Task: Add Sprouts Organic Air Chilled Boneless Skinless Chicken Breast Value Pack to the cart.
Action: Mouse moved to (15, 113)
Screenshot: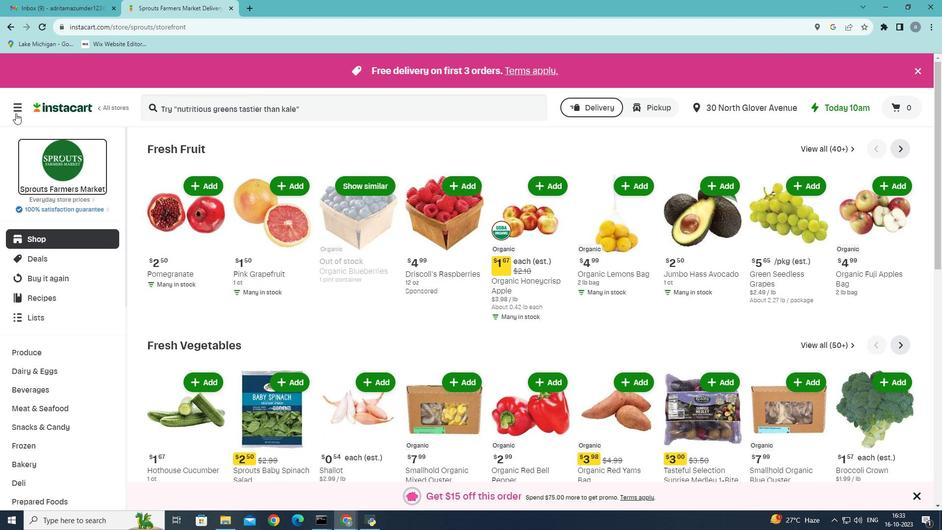 
Action: Mouse pressed left at (15, 113)
Screenshot: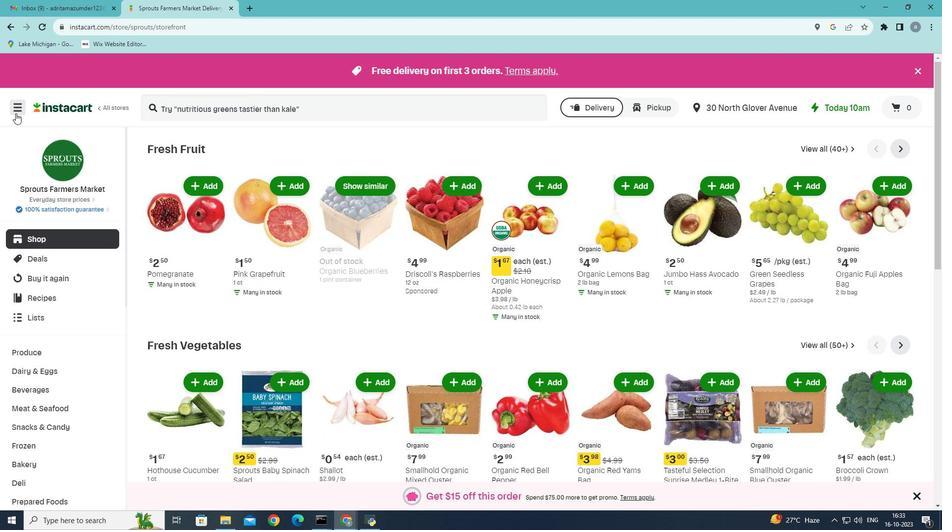 
Action: Mouse moved to (32, 288)
Screenshot: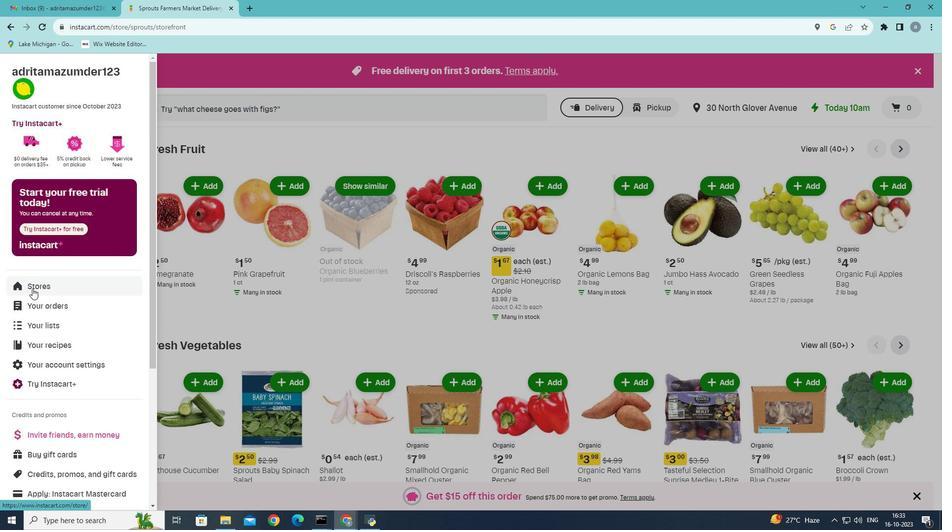 
Action: Mouse pressed left at (32, 288)
Screenshot: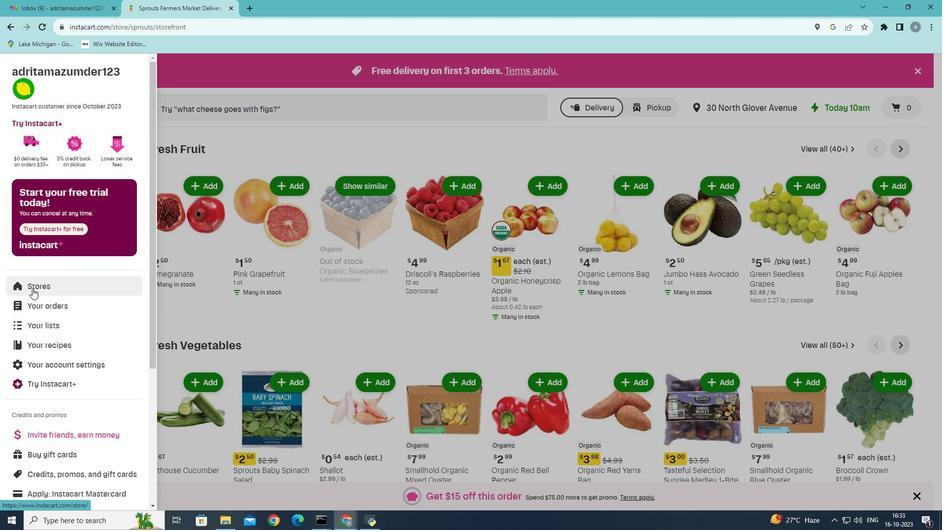 
Action: Mouse moved to (226, 105)
Screenshot: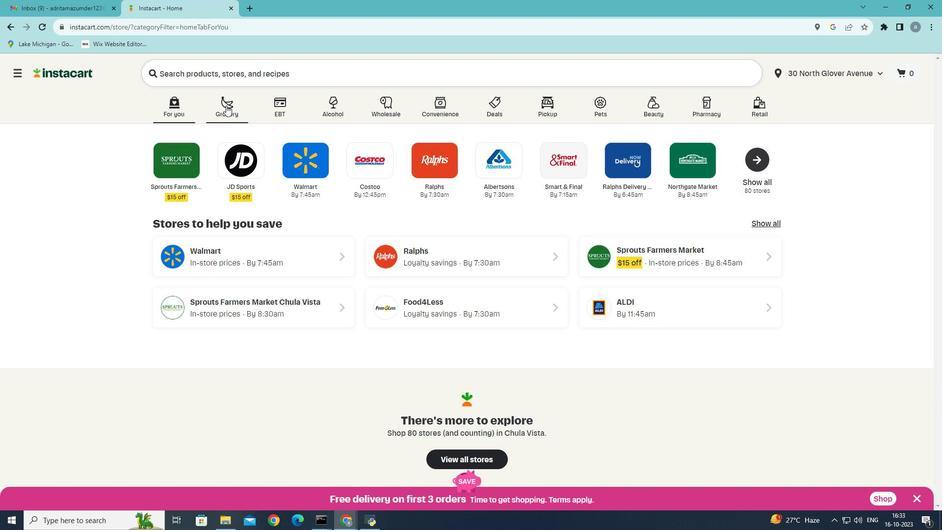
Action: Mouse pressed left at (226, 105)
Screenshot: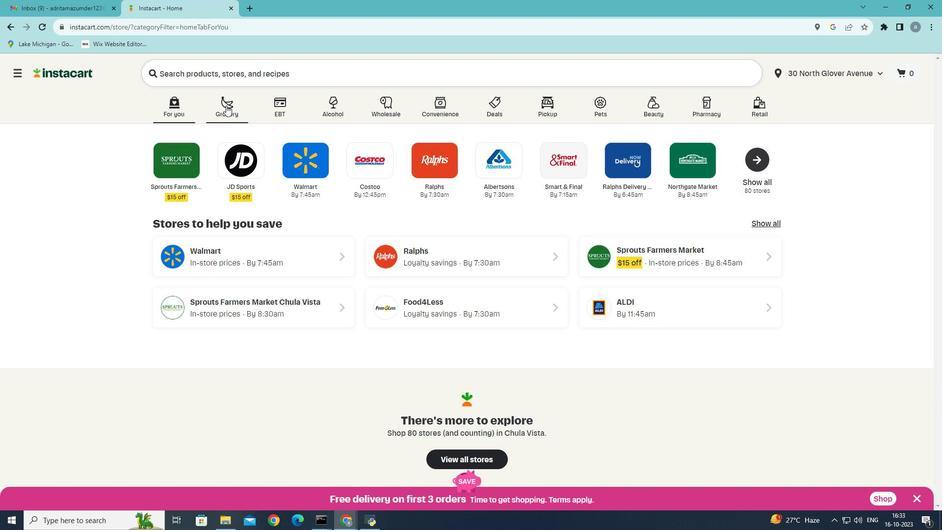 
Action: Mouse moved to (680, 225)
Screenshot: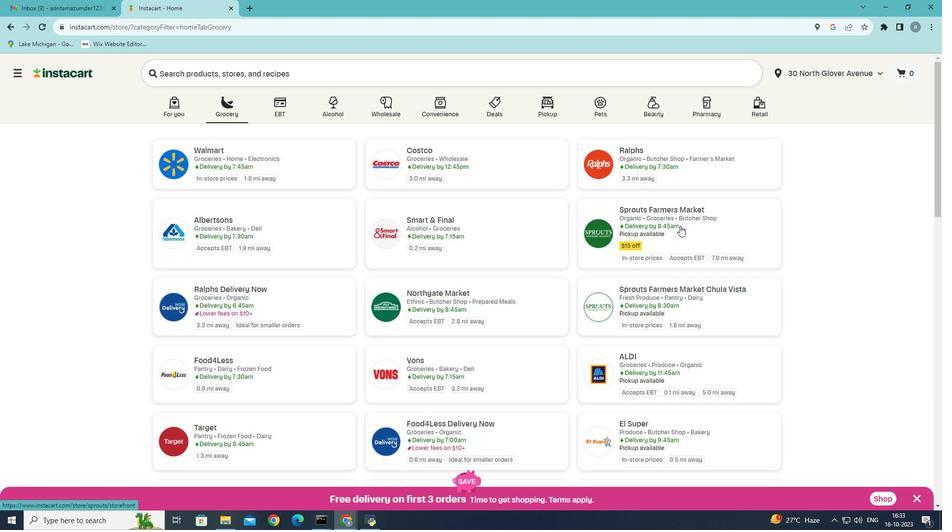 
Action: Mouse pressed left at (680, 225)
Screenshot: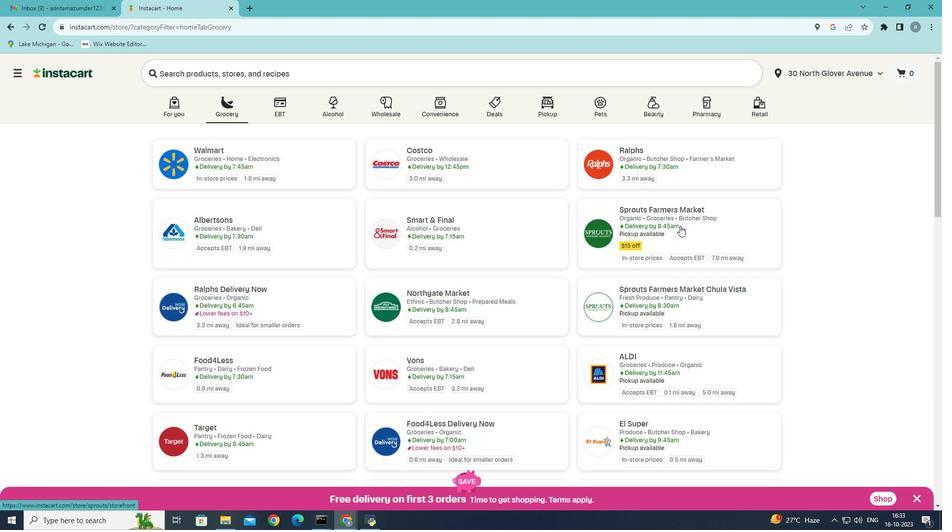 
Action: Mouse moved to (26, 409)
Screenshot: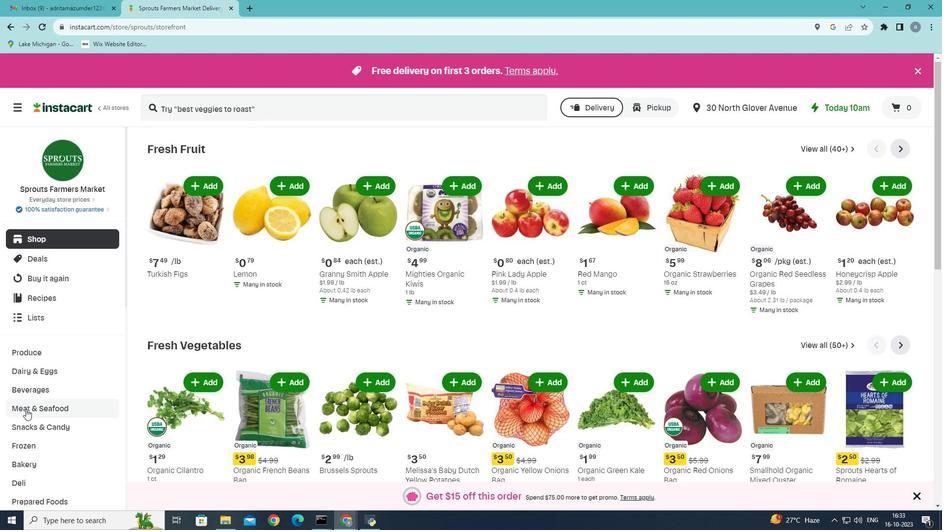 
Action: Mouse pressed left at (26, 409)
Screenshot: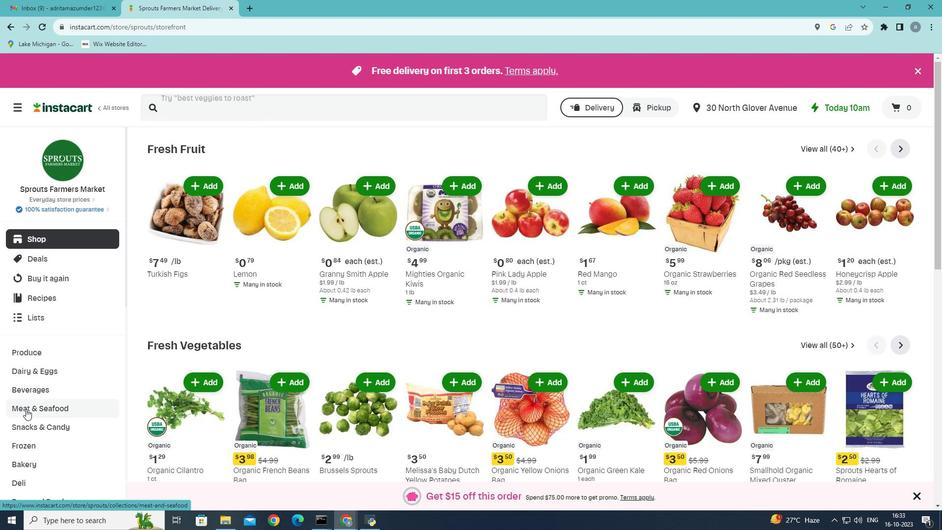 
Action: Mouse moved to (245, 168)
Screenshot: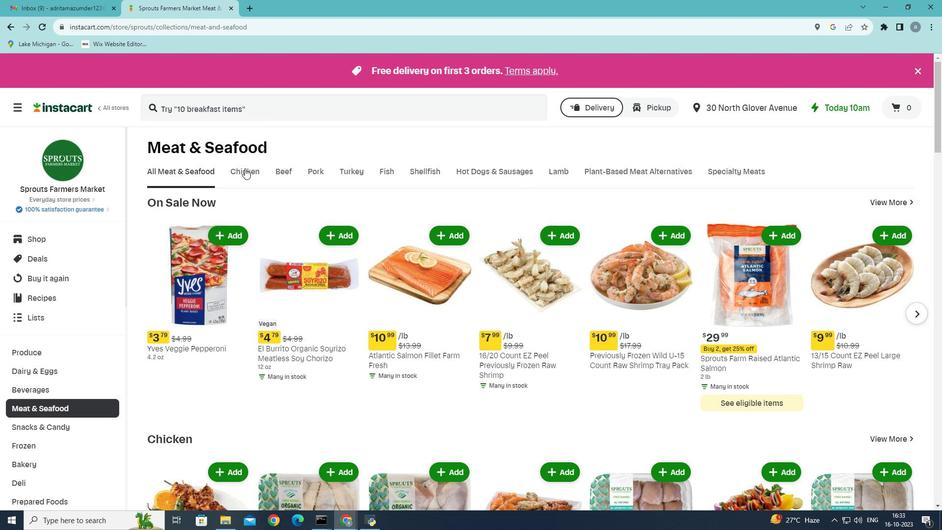 
Action: Mouse pressed left at (245, 168)
Screenshot: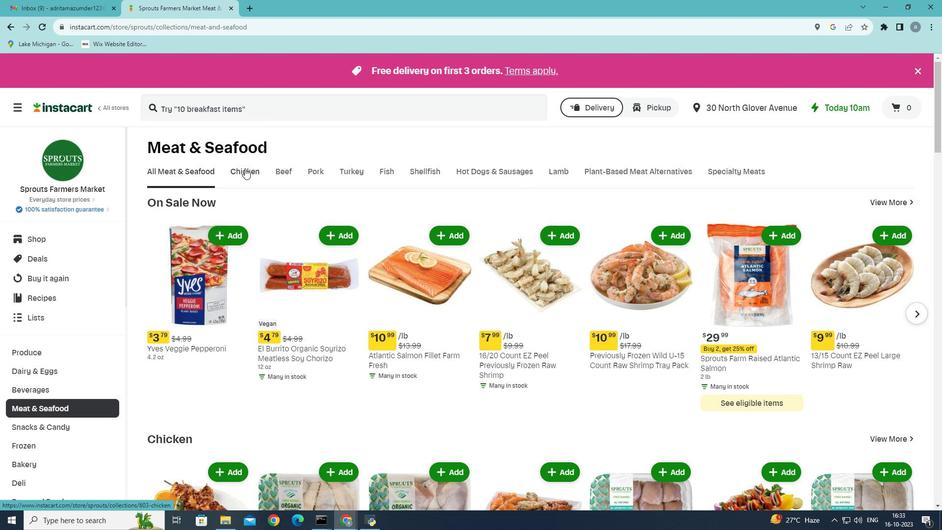 
Action: Mouse moved to (218, 219)
Screenshot: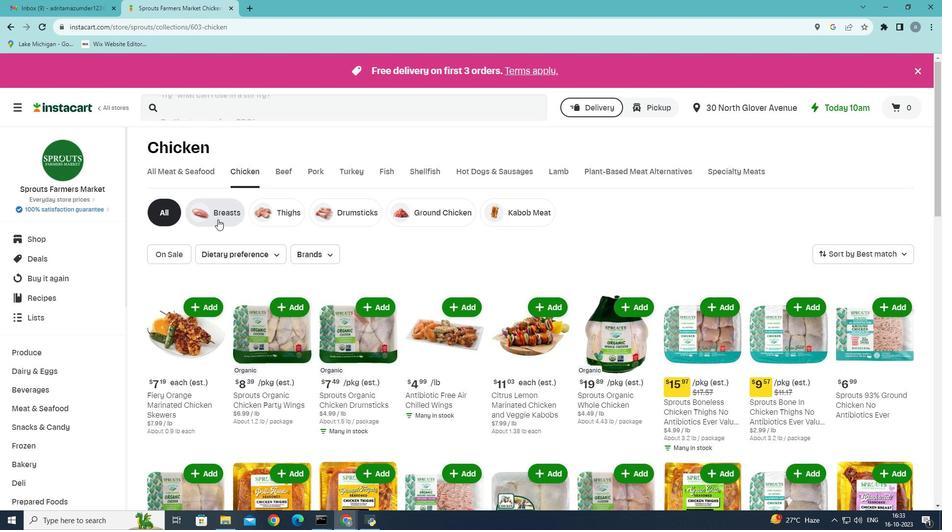 
Action: Mouse pressed left at (218, 219)
Screenshot: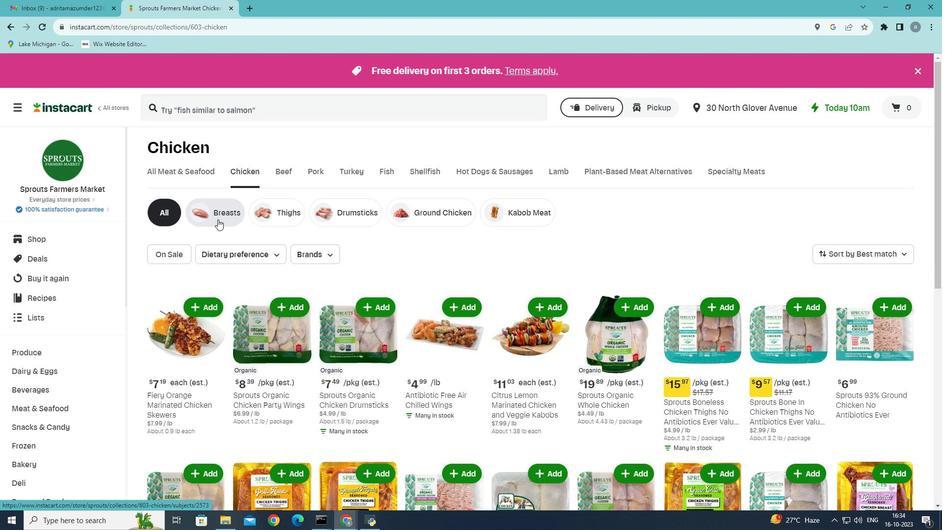 
Action: Mouse moved to (192, 110)
Screenshot: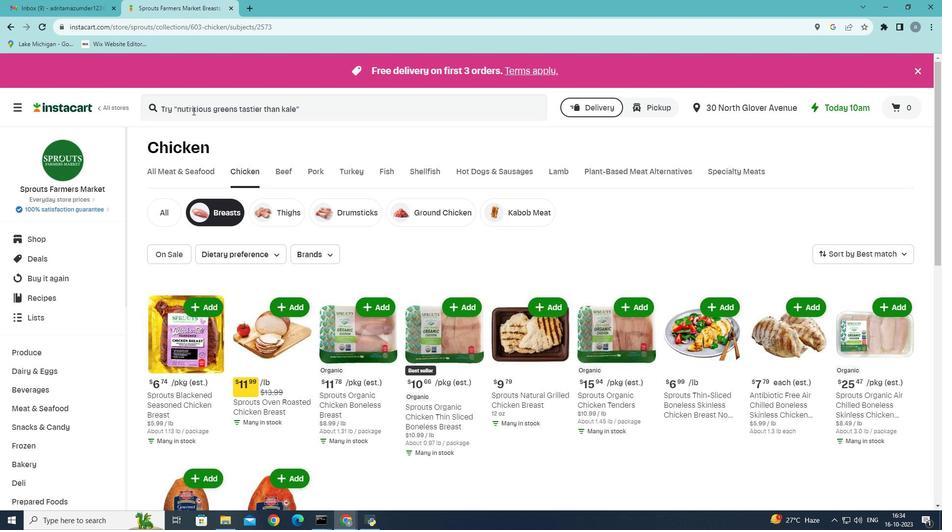 
Action: Mouse pressed left at (192, 110)
Screenshot: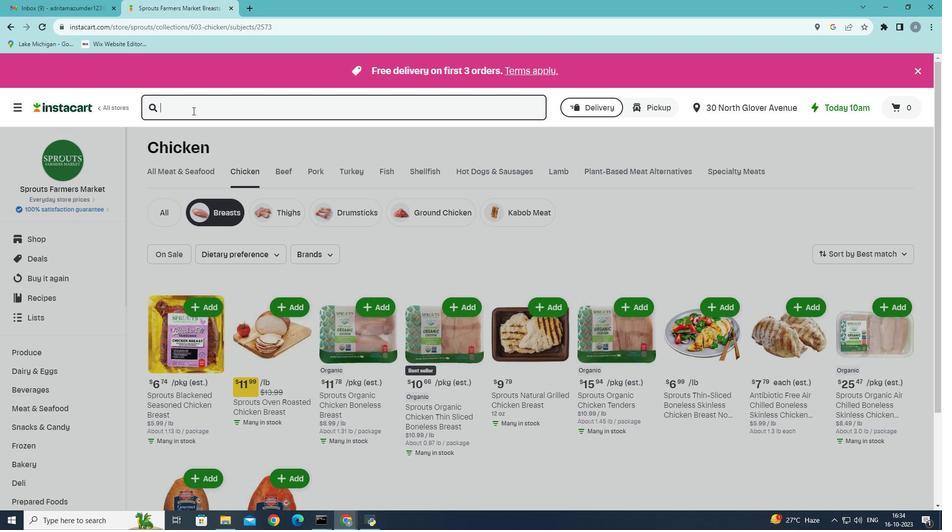 
Action: Key pressed <Key.shift>Sprouts<Key.space>organic<Key.space>boneless<Key.space>skinless<Key.space>chicken<Key.enter>
Screenshot: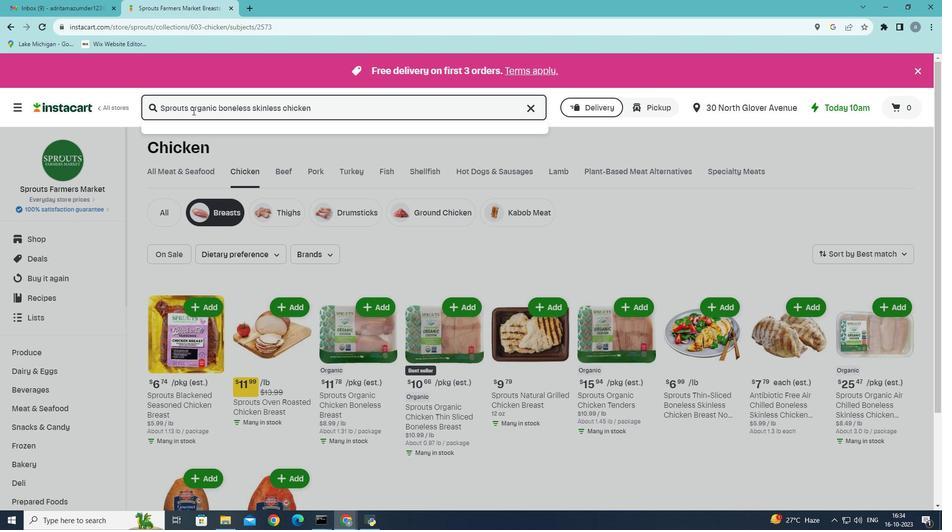 
Action: Mouse moved to (263, 198)
Screenshot: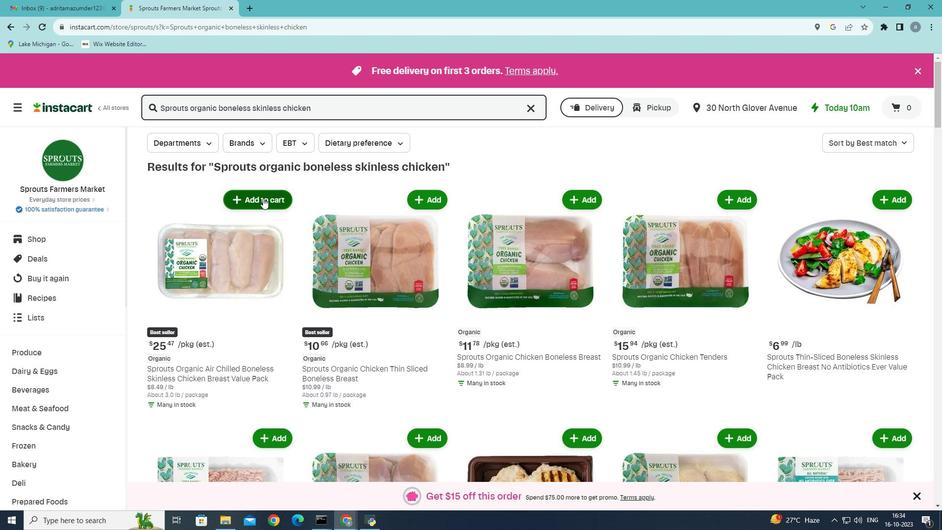 
Action: Mouse pressed left at (263, 198)
Screenshot: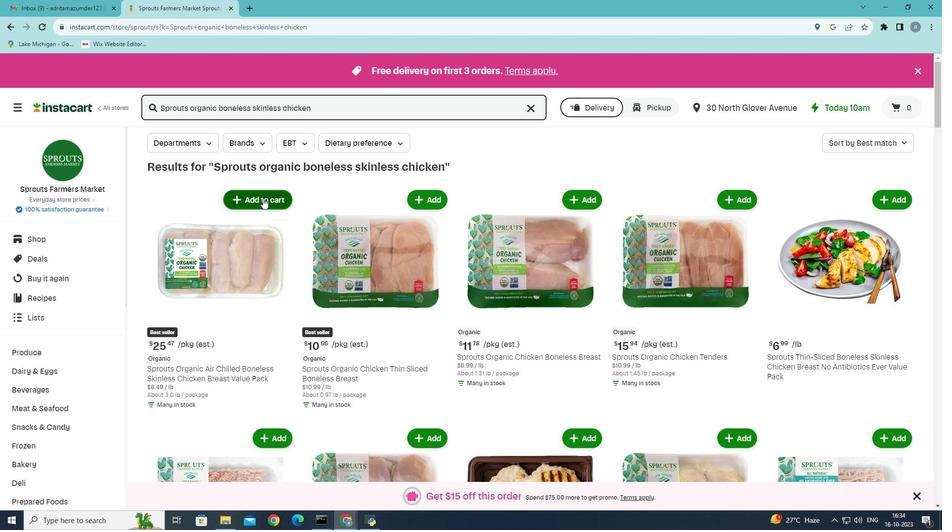
